 Task: Change  the formatting of the data to Which is  Less than 5, In conditional formating, put the option 'Green Fill with Dark Green Text. . 'In the sheet  Attendance Sheet for Weekly Reportingbook
Action: Mouse moved to (35, 134)
Screenshot: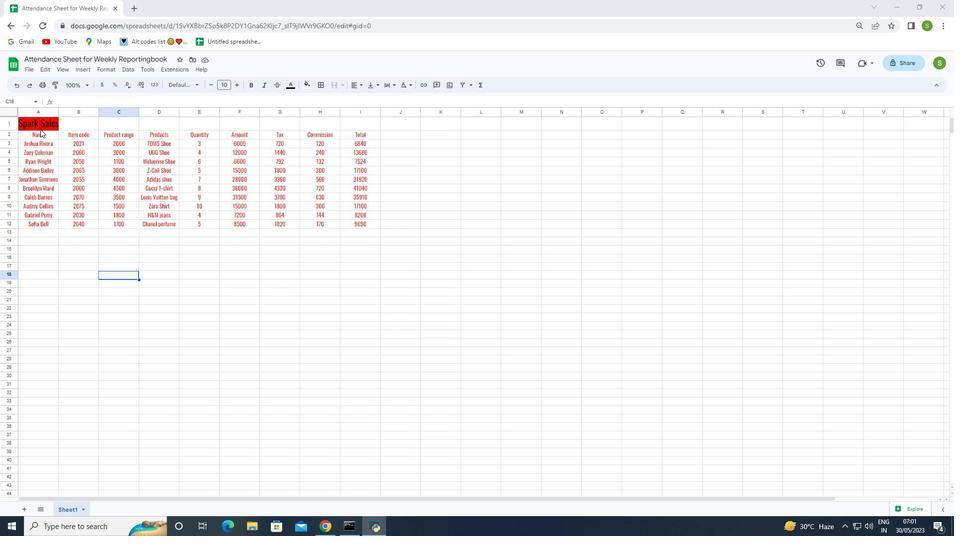 
Action: Mouse pressed left at (35, 134)
Screenshot: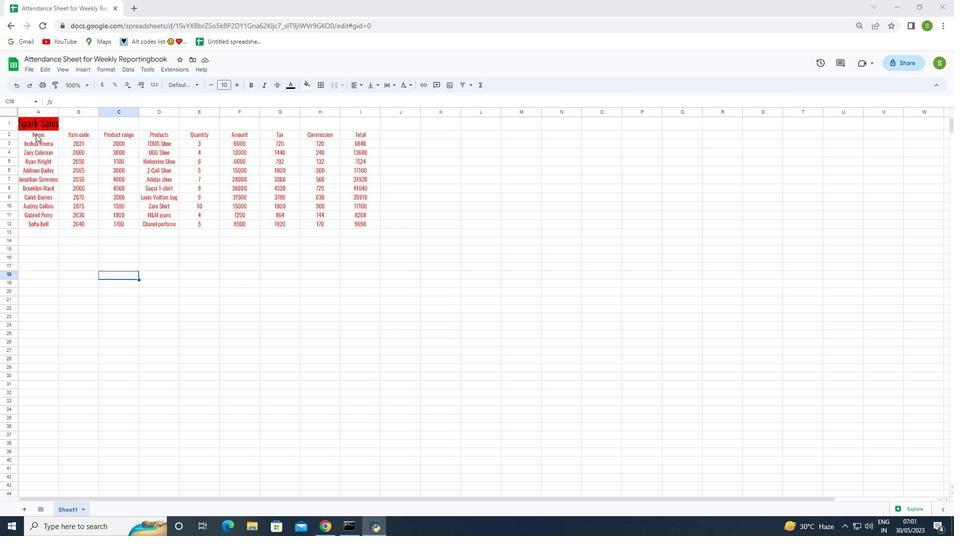 
Action: Mouse moved to (106, 69)
Screenshot: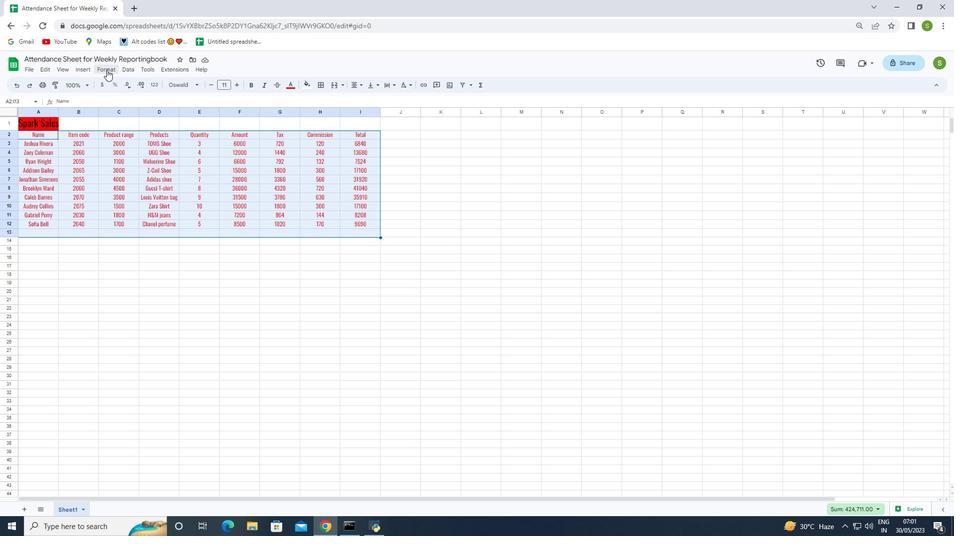 
Action: Mouse pressed left at (106, 69)
Screenshot: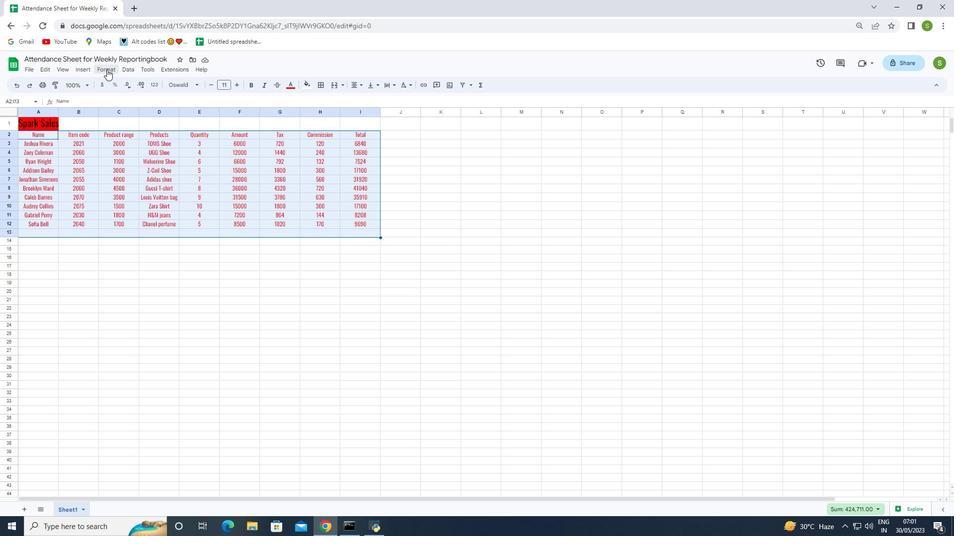 
Action: Mouse moved to (131, 205)
Screenshot: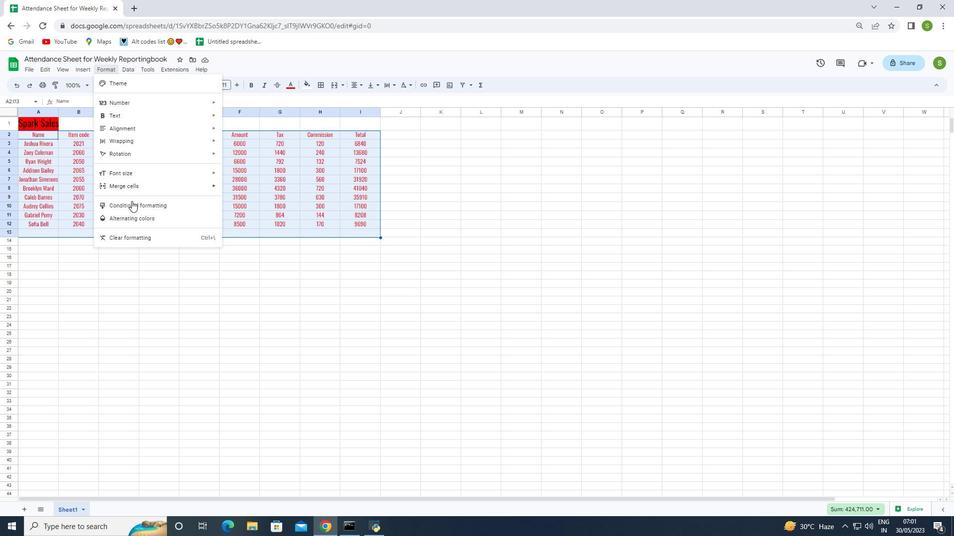 
Action: Mouse pressed left at (131, 205)
Screenshot: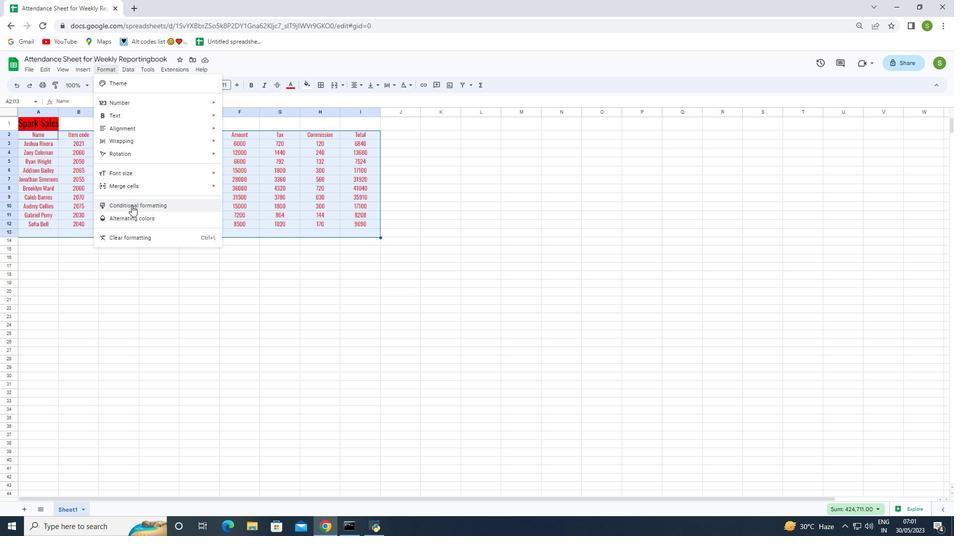 
Action: Mouse moved to (848, 197)
Screenshot: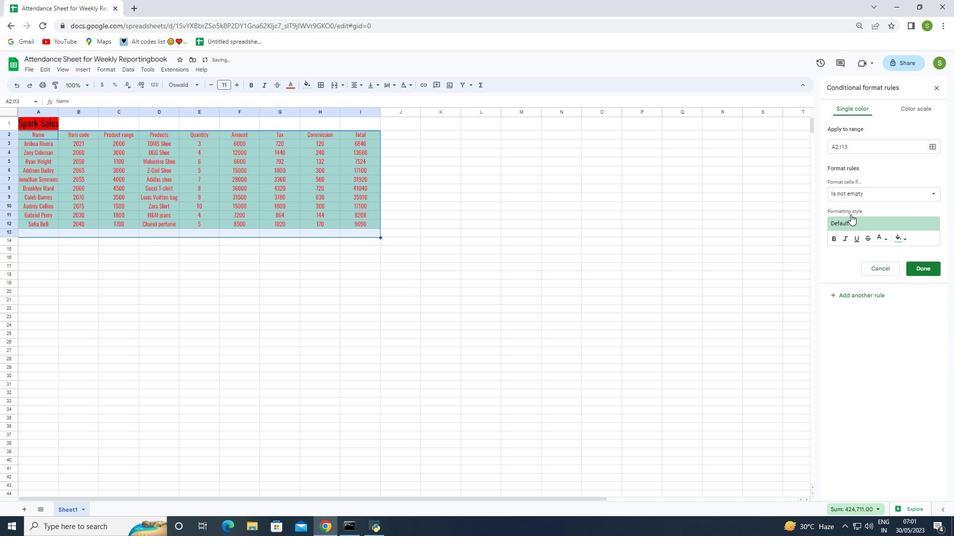 
Action: Mouse pressed left at (848, 197)
Screenshot: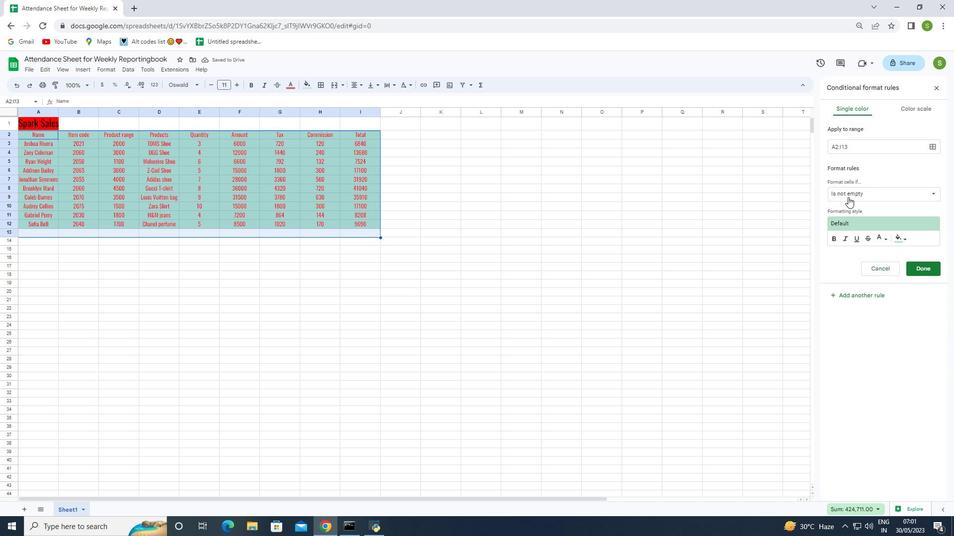 
Action: Mouse moved to (854, 350)
Screenshot: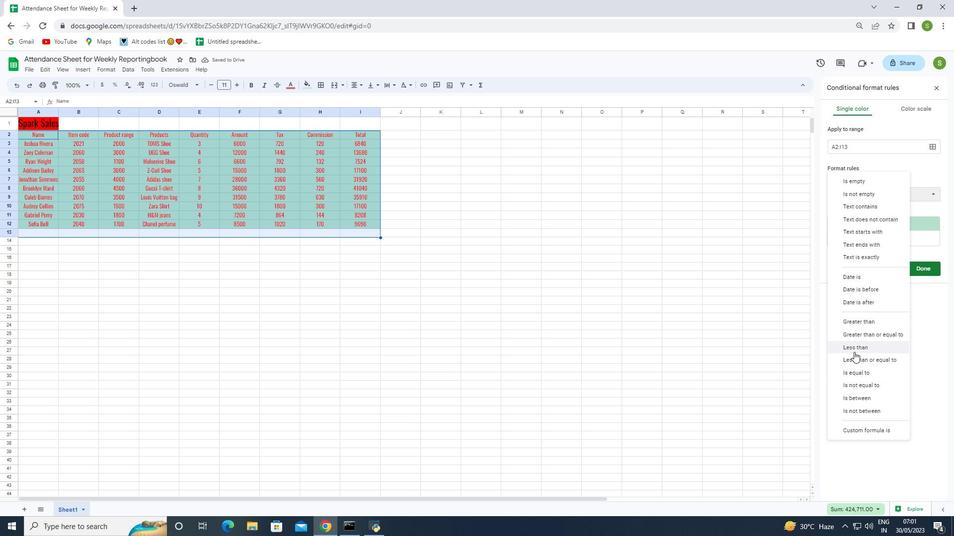 
Action: Mouse pressed left at (854, 350)
Screenshot: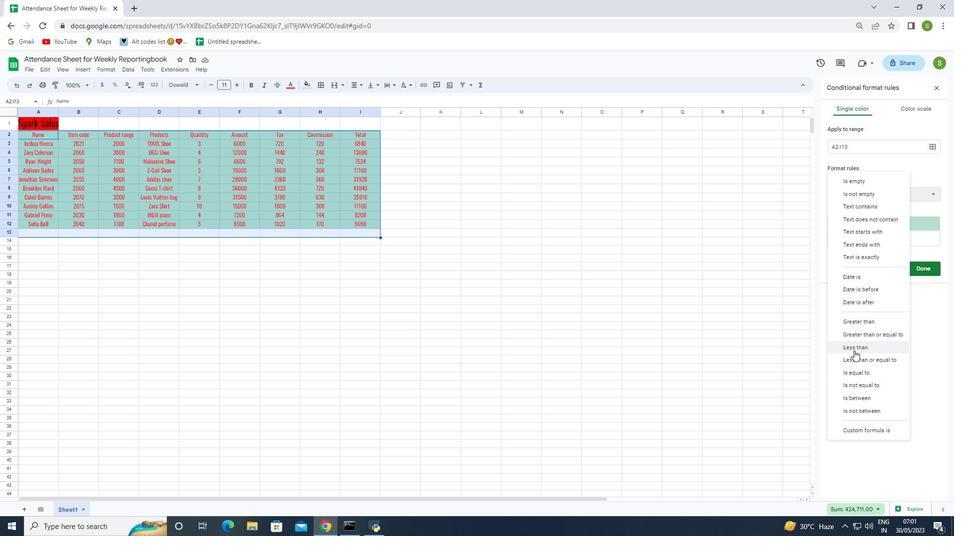 
Action: Mouse moved to (859, 214)
Screenshot: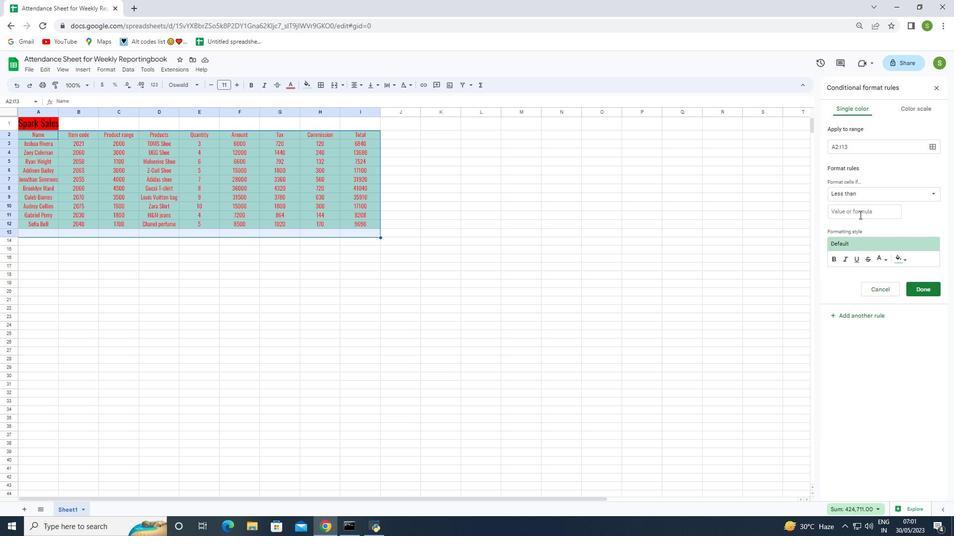
Action: Mouse pressed left at (859, 214)
Screenshot: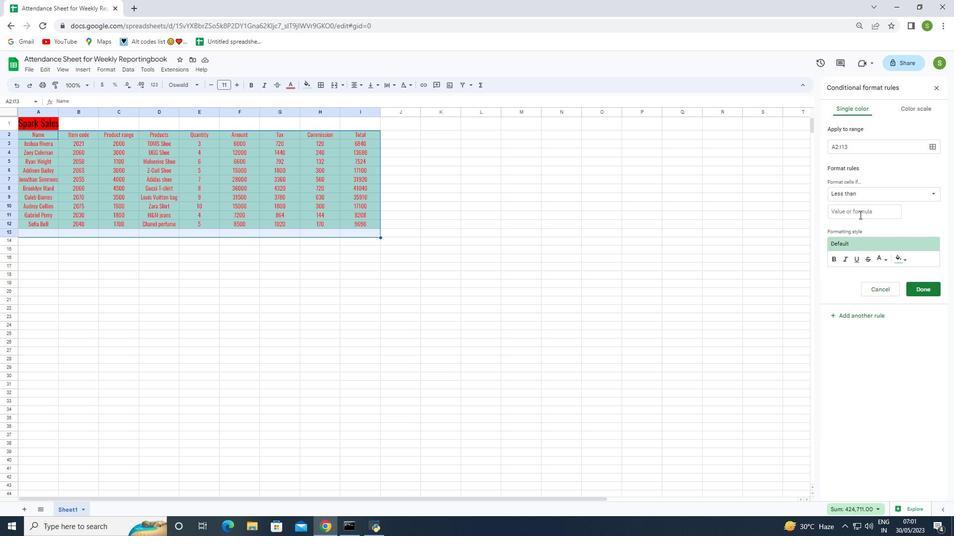 
Action: Mouse moved to (859, 214)
Screenshot: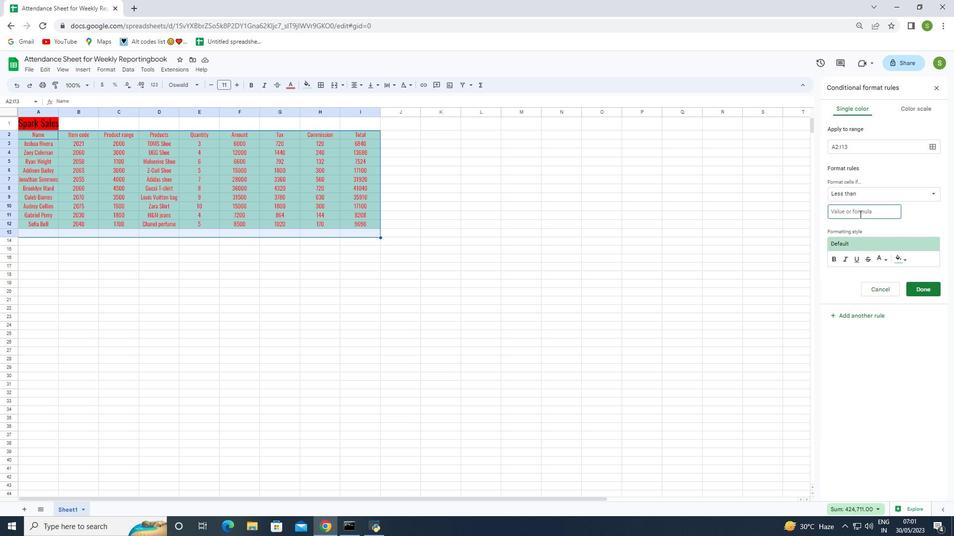 
Action: Key pressed 5
Screenshot: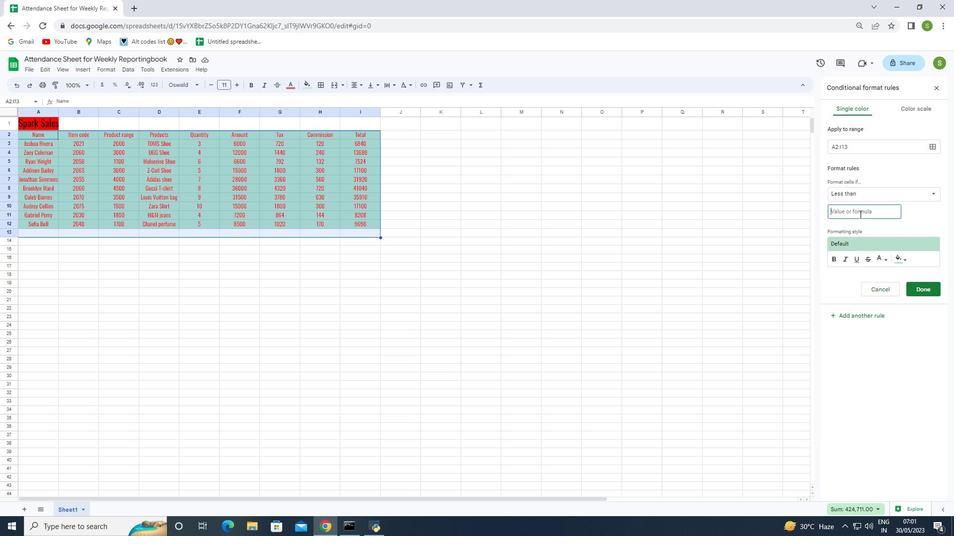 
Action: Mouse moved to (898, 256)
Screenshot: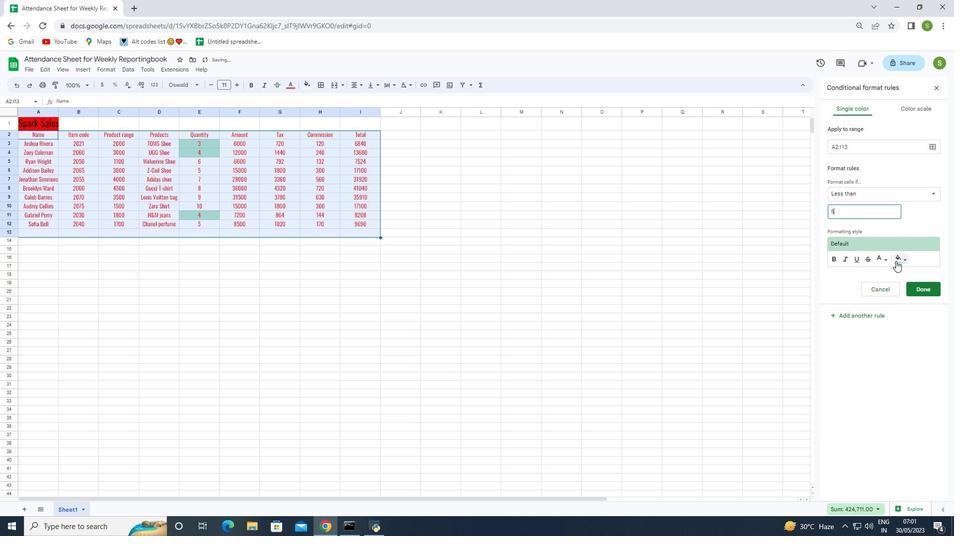 
Action: Mouse pressed left at (898, 256)
Screenshot: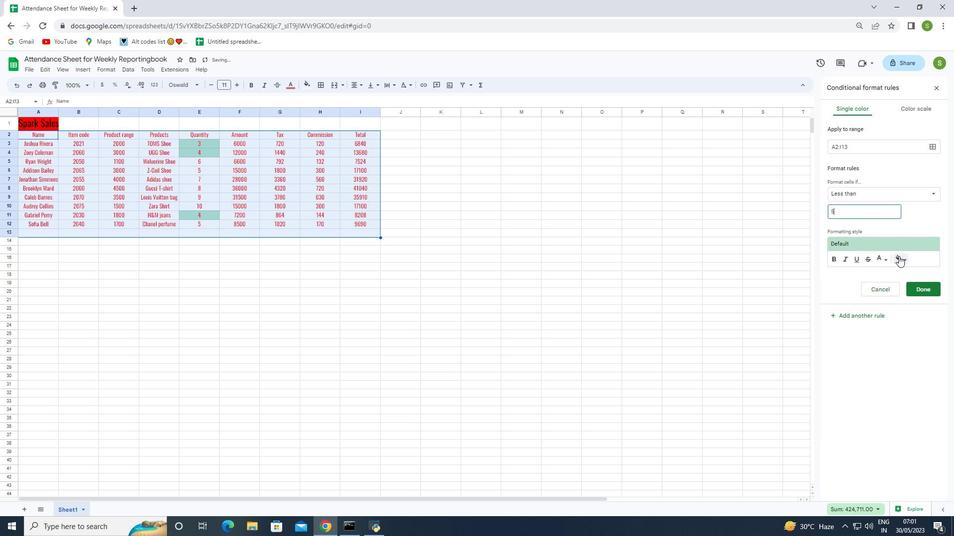 
Action: Mouse moved to (857, 295)
Screenshot: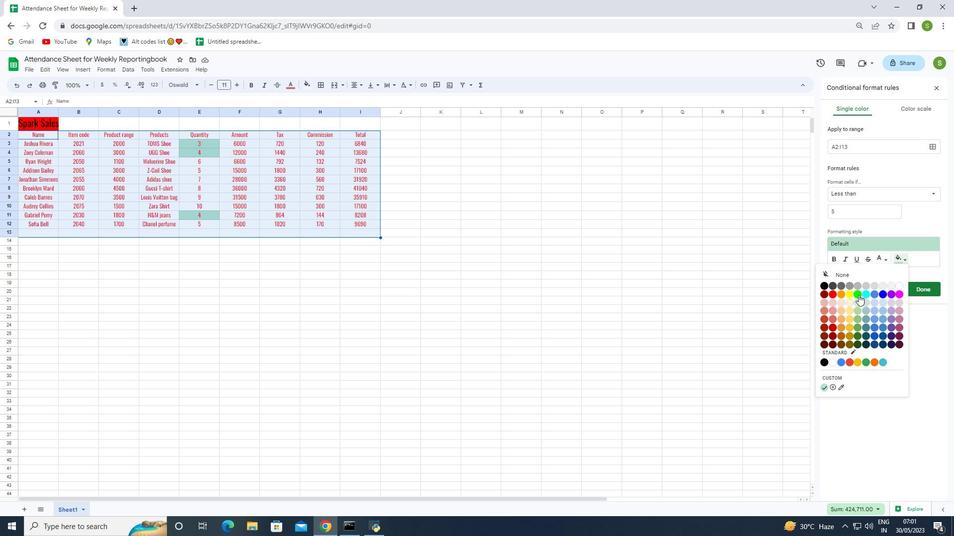 
Action: Mouse pressed left at (857, 295)
Screenshot: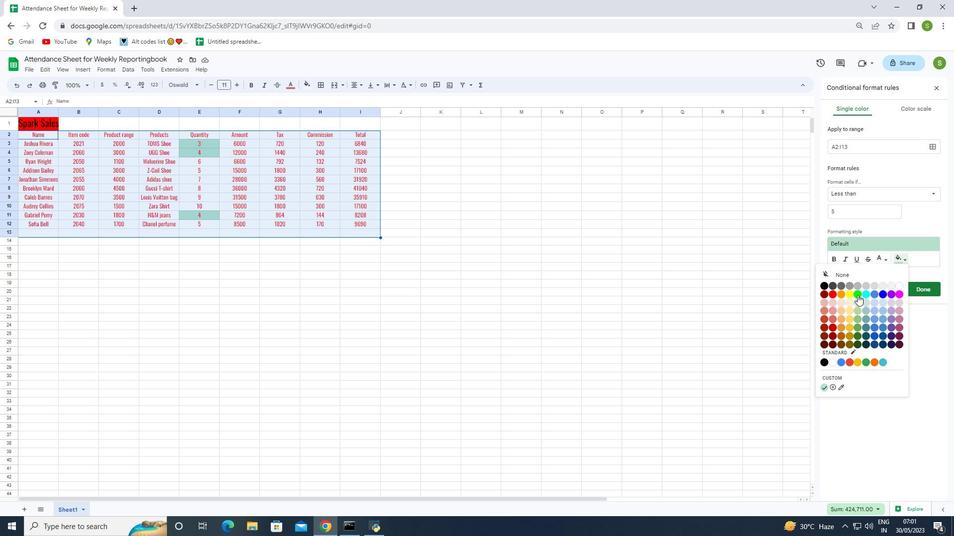 
Action: Mouse moved to (901, 258)
Screenshot: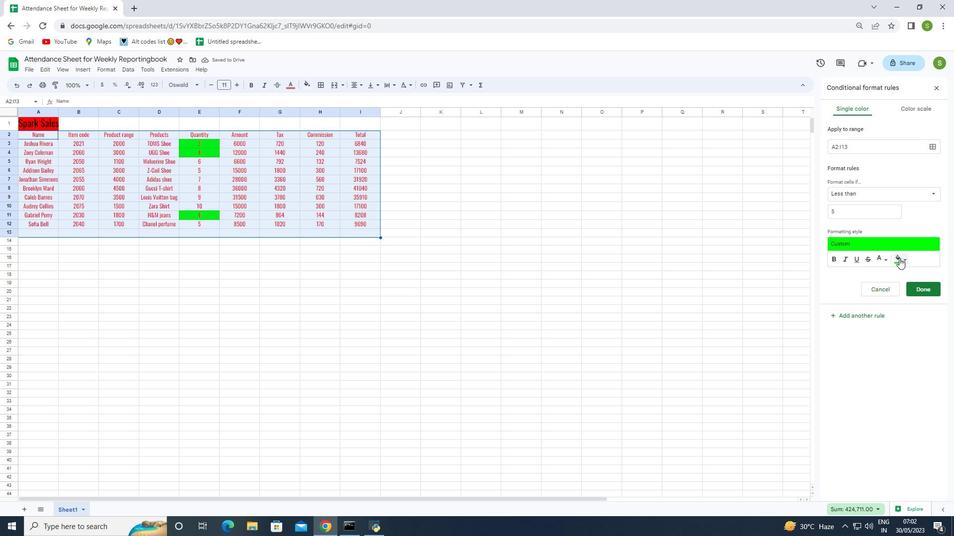 
Action: Mouse pressed left at (901, 258)
Screenshot: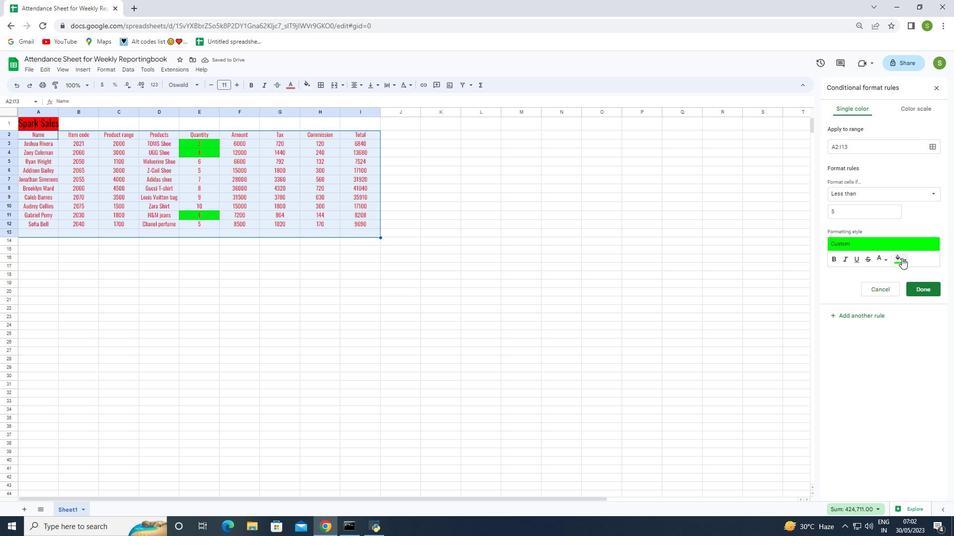
Action: Mouse moved to (886, 259)
Screenshot: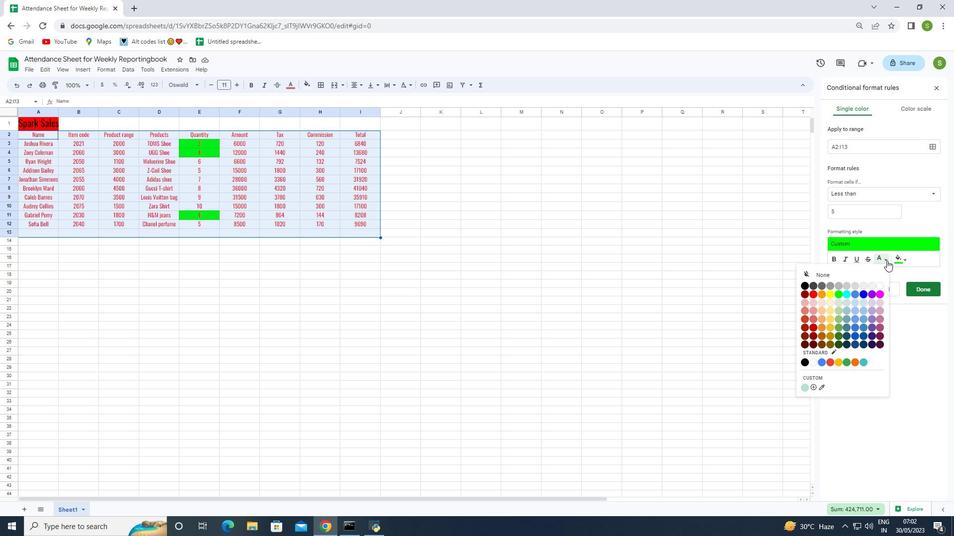 
Action: Mouse pressed left at (886, 259)
Screenshot: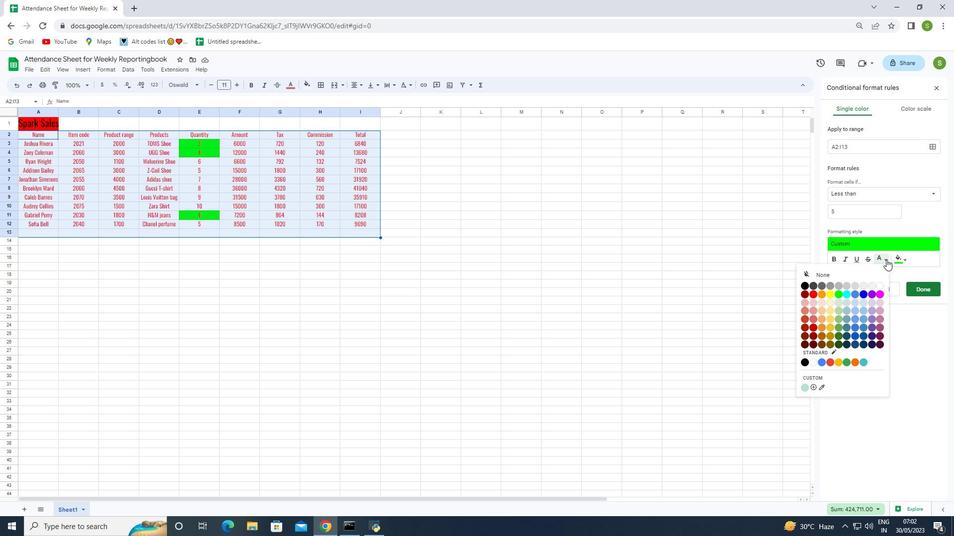 
Action: Mouse moved to (882, 256)
Screenshot: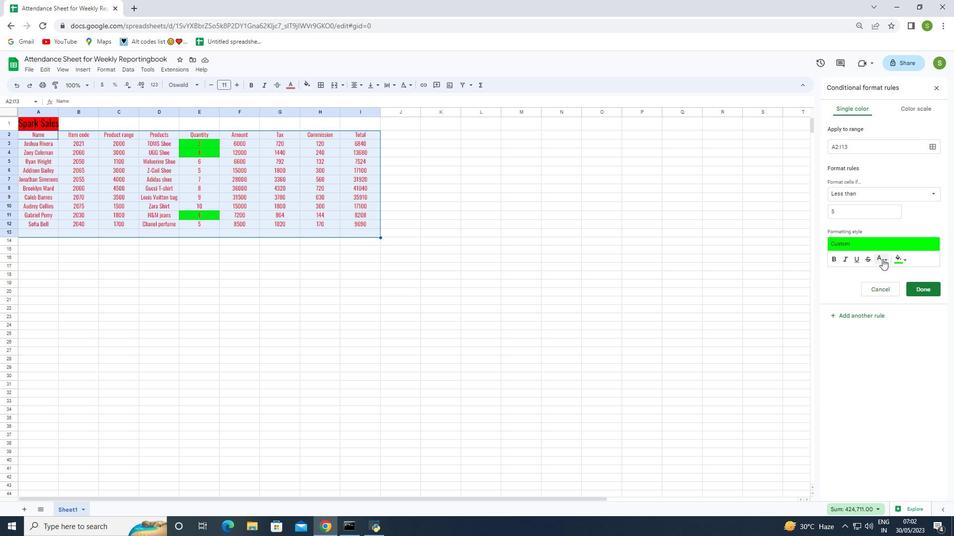 
Action: Mouse pressed left at (882, 256)
Screenshot: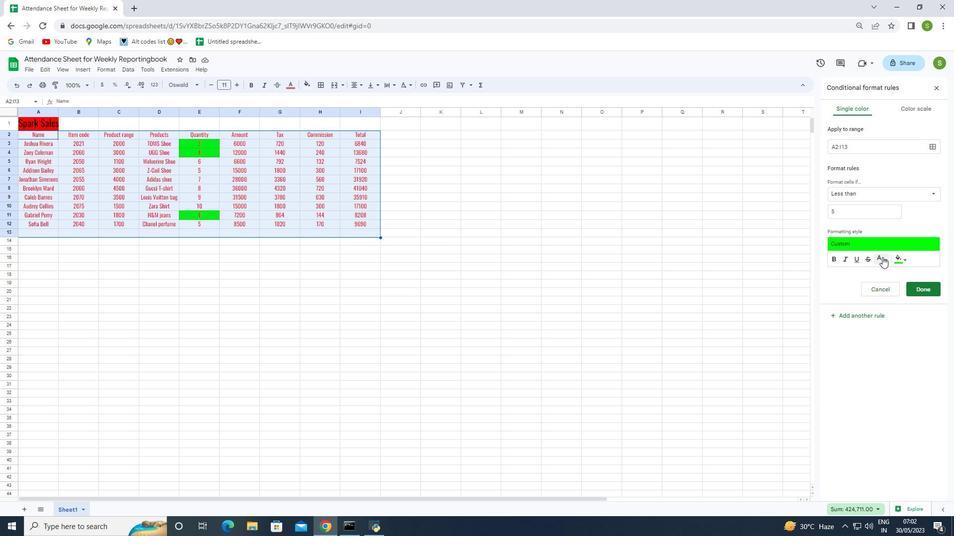 
Action: Mouse moved to (838, 321)
Screenshot: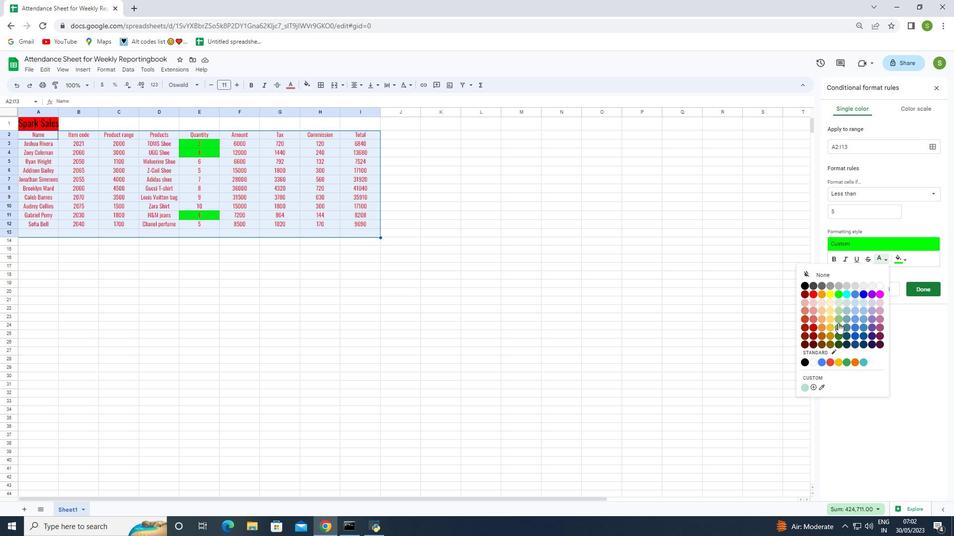 
Action: Mouse pressed left at (838, 321)
Screenshot: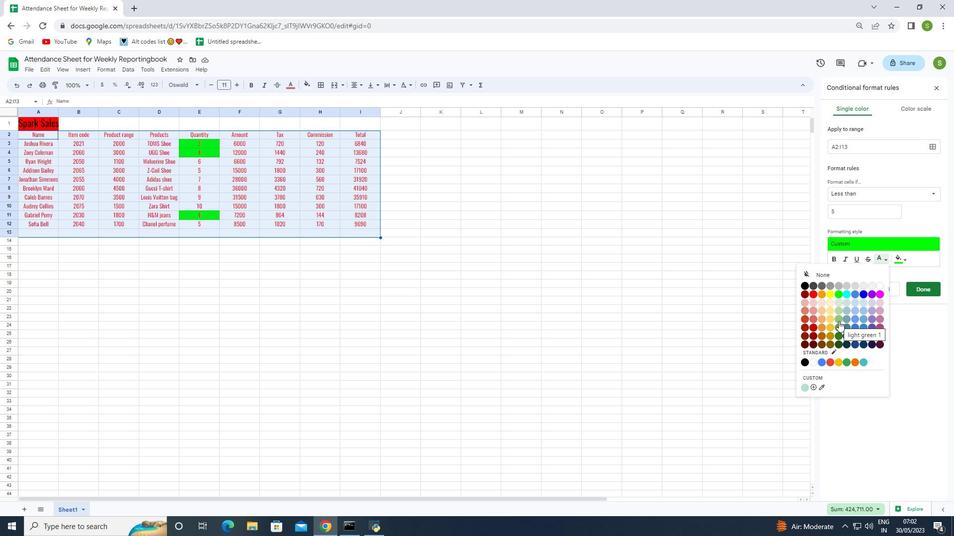 
Action: Mouse moved to (915, 291)
Screenshot: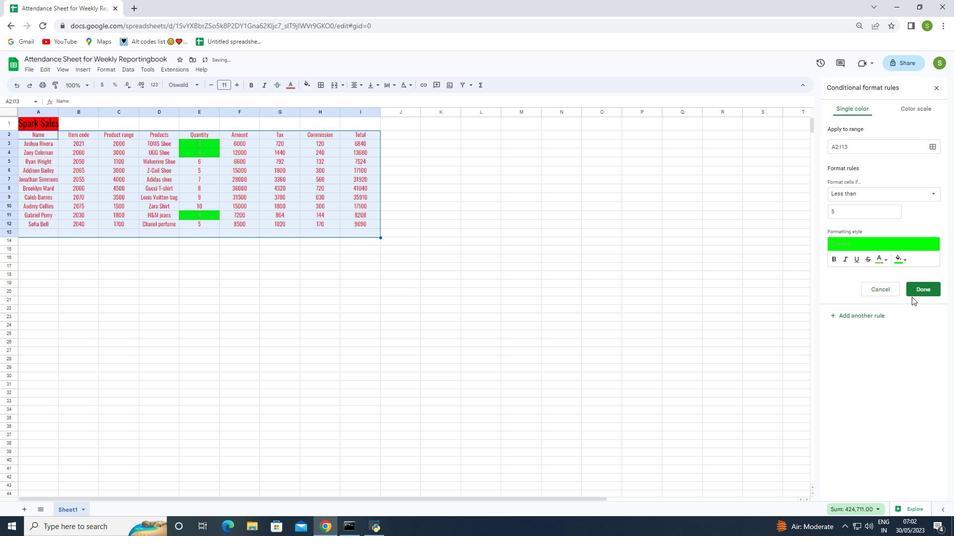 
Action: Mouse pressed left at (915, 291)
Screenshot: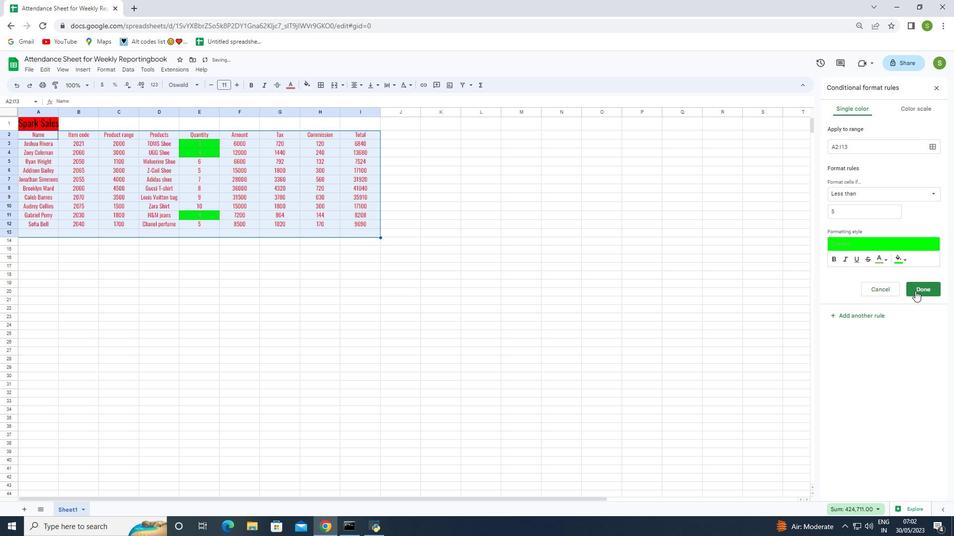 
Action: Mouse moved to (31, 71)
Screenshot: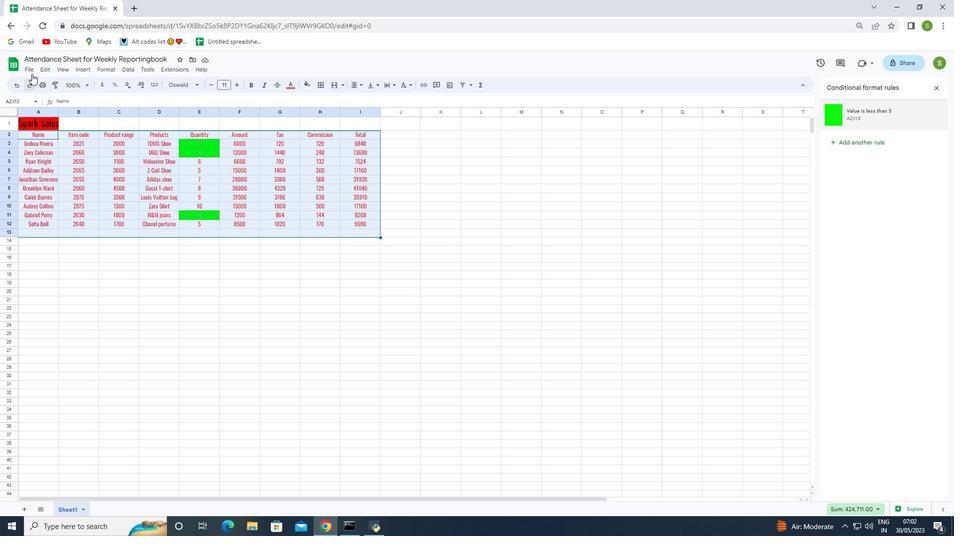 
Action: Mouse pressed left at (31, 71)
Screenshot: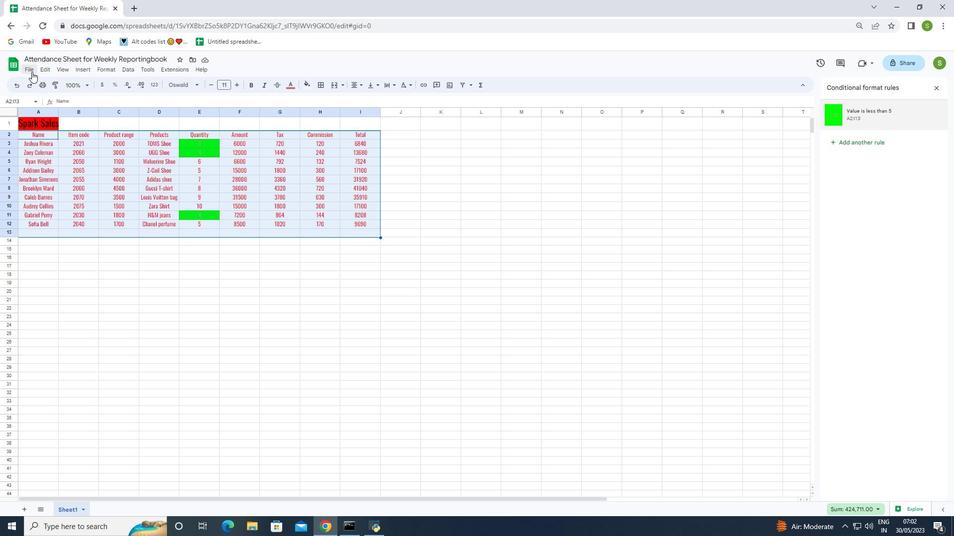 
Action: Mouse moved to (49, 188)
Screenshot: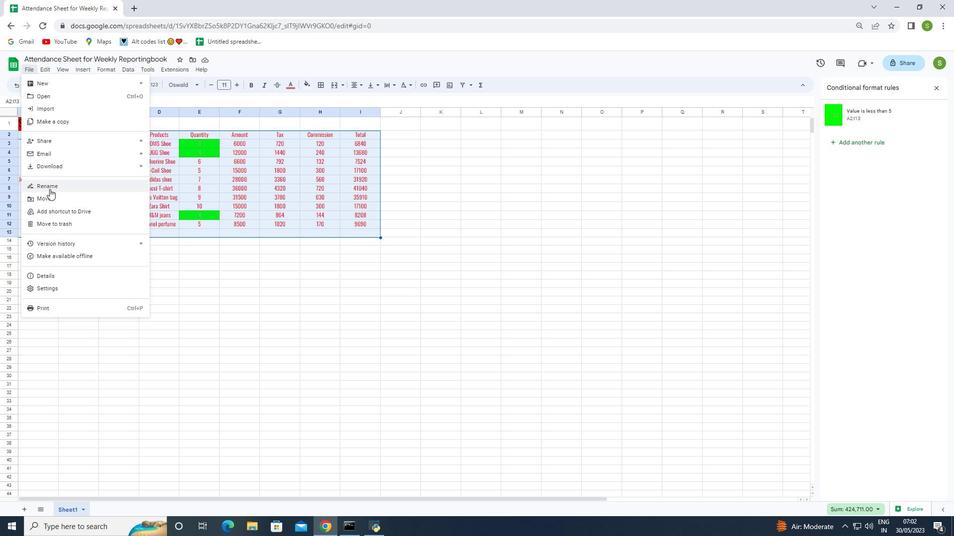 
Action: Mouse pressed left at (49, 188)
Screenshot: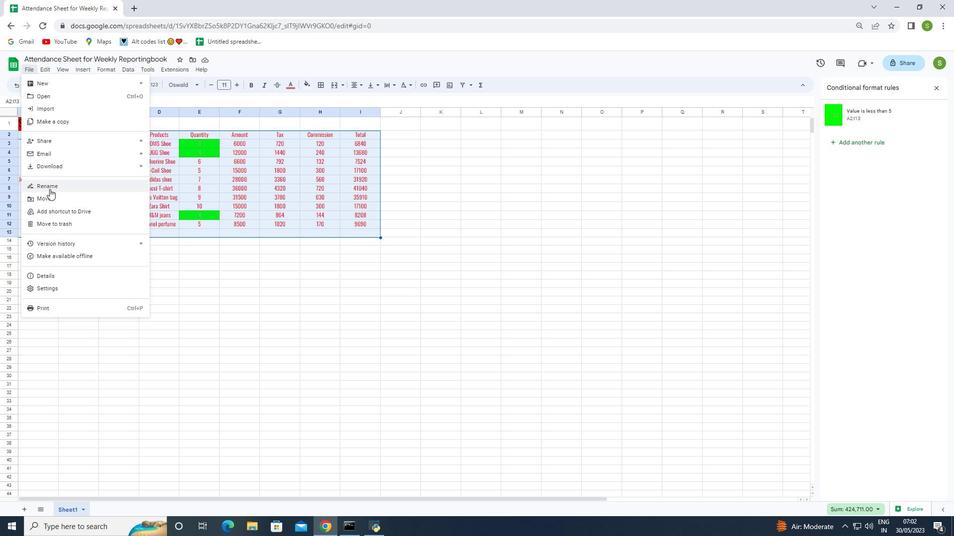 
Action: Key pressed <Key.backspace><Key.shift>Attendance<Key.space><Key.shift>Sheet<Key.space><Key.shift>F<Key.backspace>for<Key.space><Key.shift>Weekly<Key.space><Key.shift>Reportingbp<Key.backspace>ook<Key.enter>
Screenshot: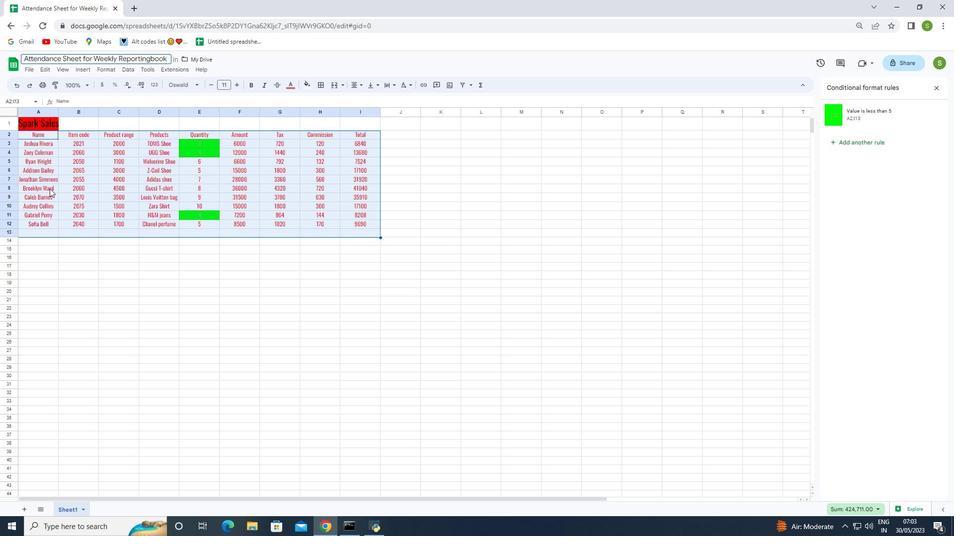 
Action: Mouse moved to (88, 180)
Screenshot: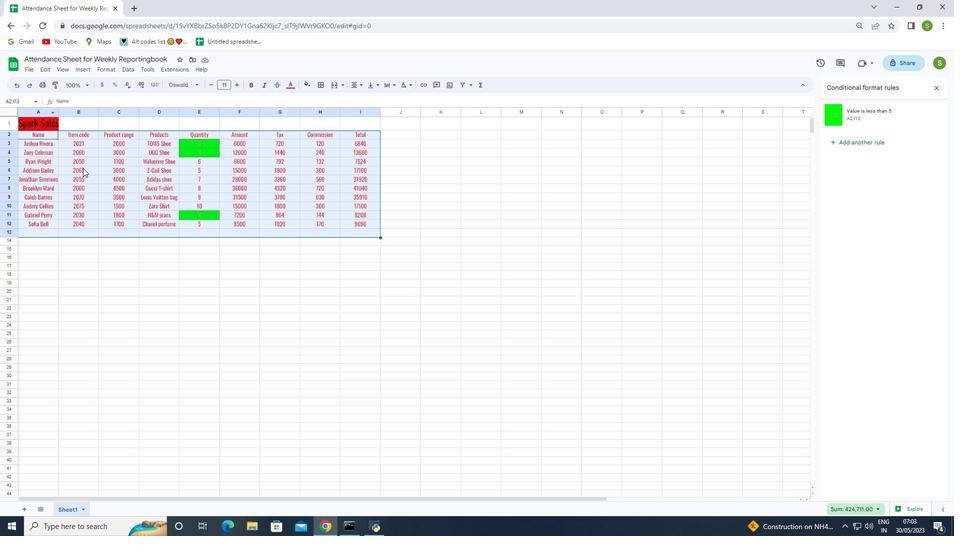
